 Task: Create a due date automation trigger when advanced on, on the monday after a card is due add dates without an overdue due date at 11:00 AM.
Action: Mouse moved to (1175, 107)
Screenshot: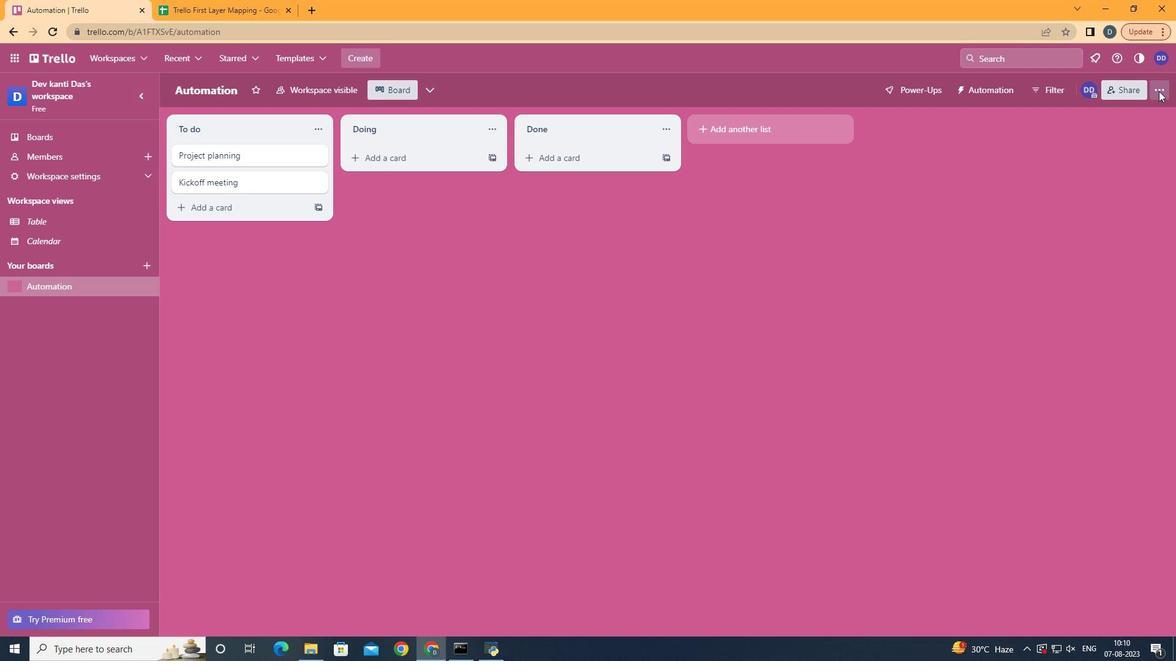 
Action: Mouse pressed left at (1175, 107)
Screenshot: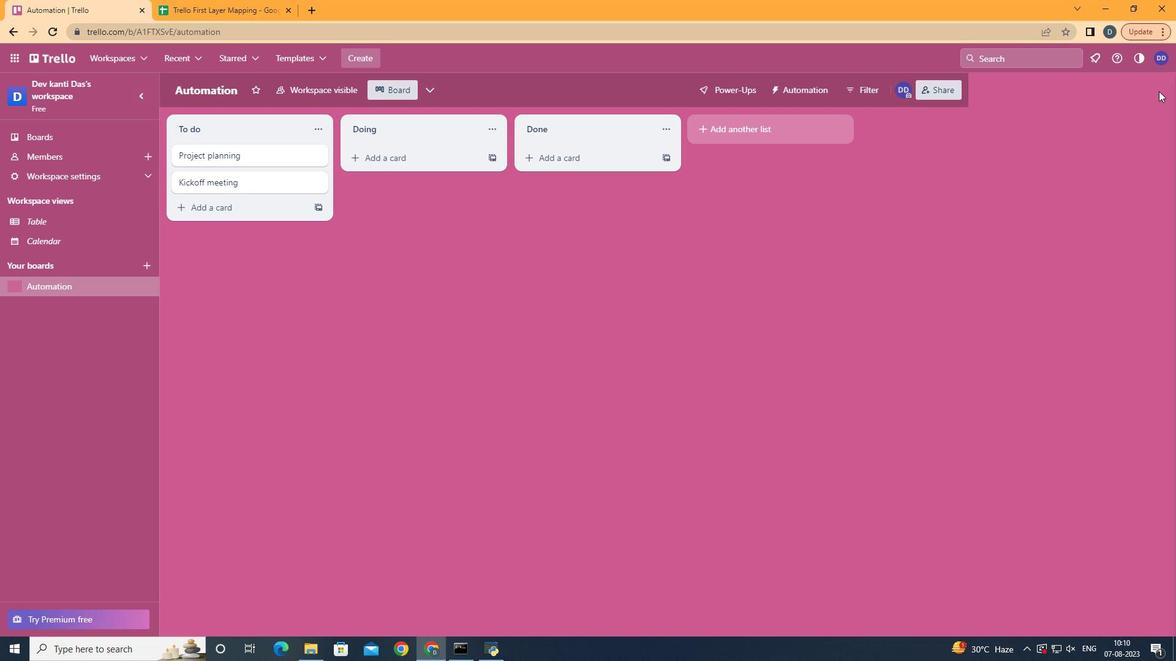 
Action: Mouse moved to (1094, 267)
Screenshot: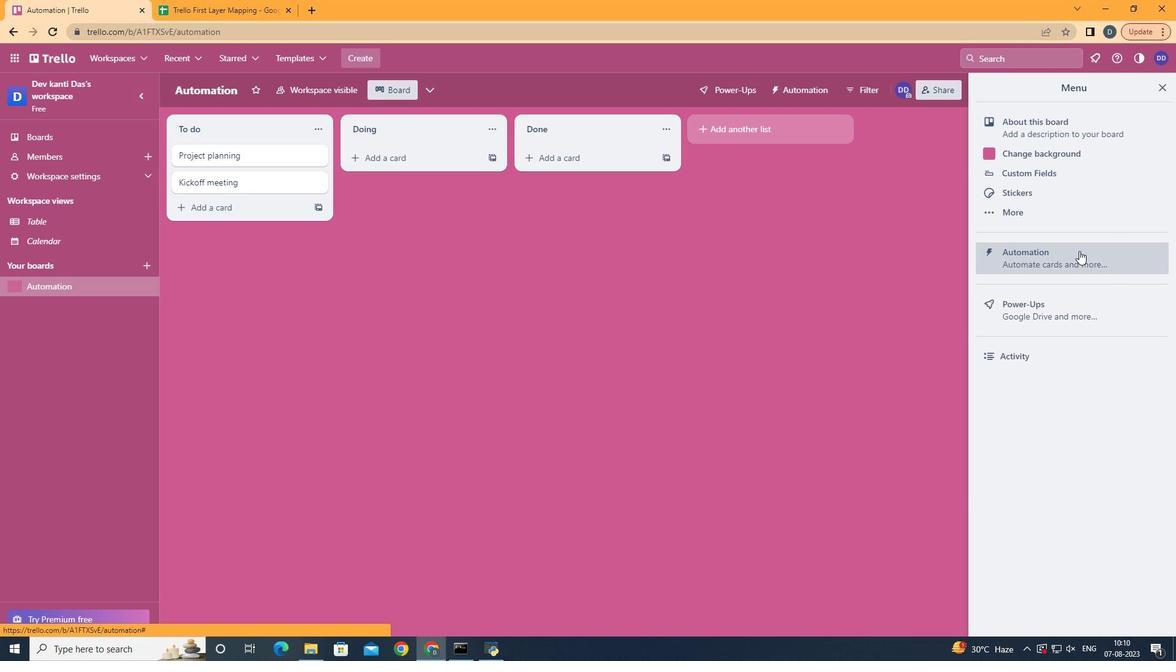 
Action: Mouse pressed left at (1094, 267)
Screenshot: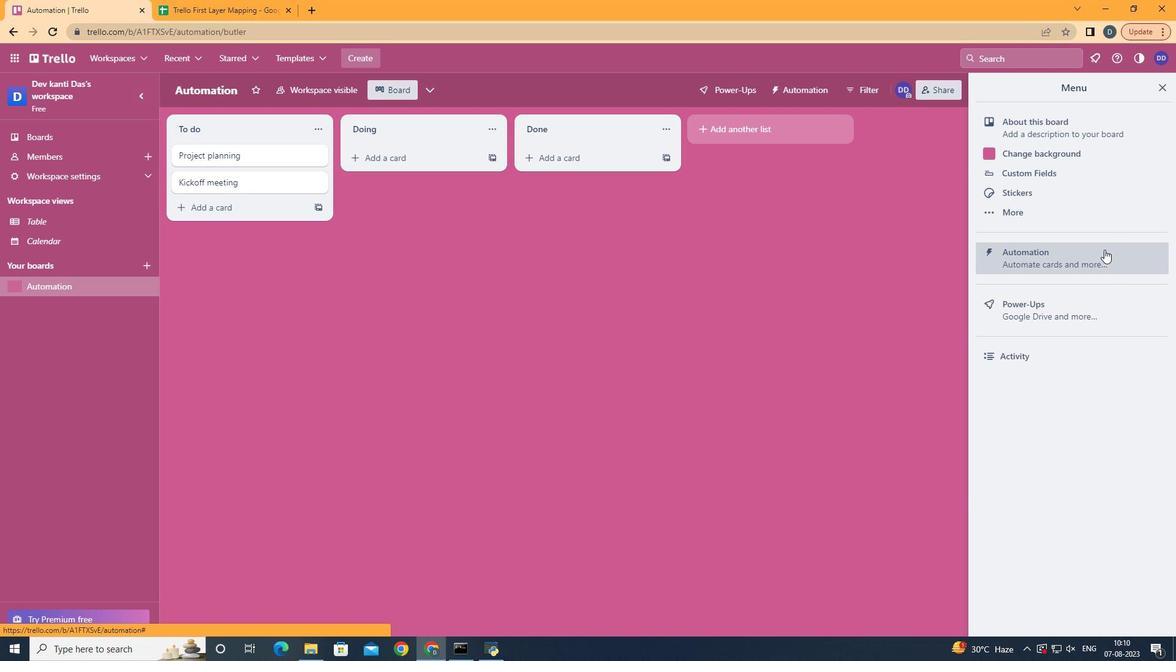 
Action: Mouse moved to (208, 267)
Screenshot: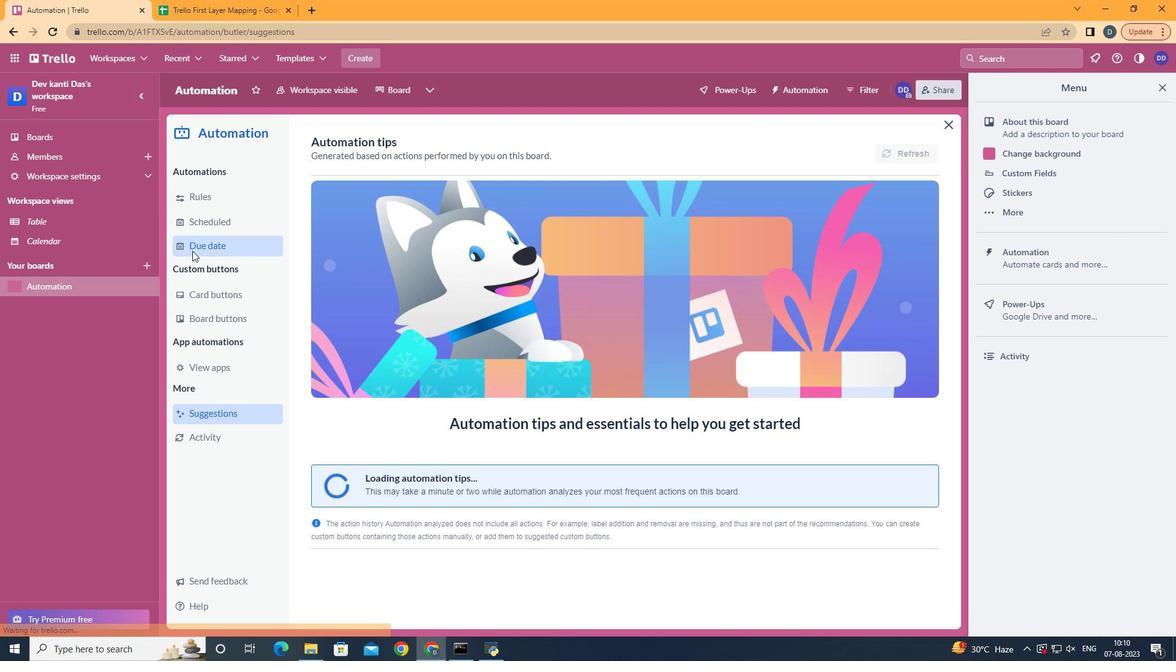 
Action: Mouse pressed left at (208, 267)
Screenshot: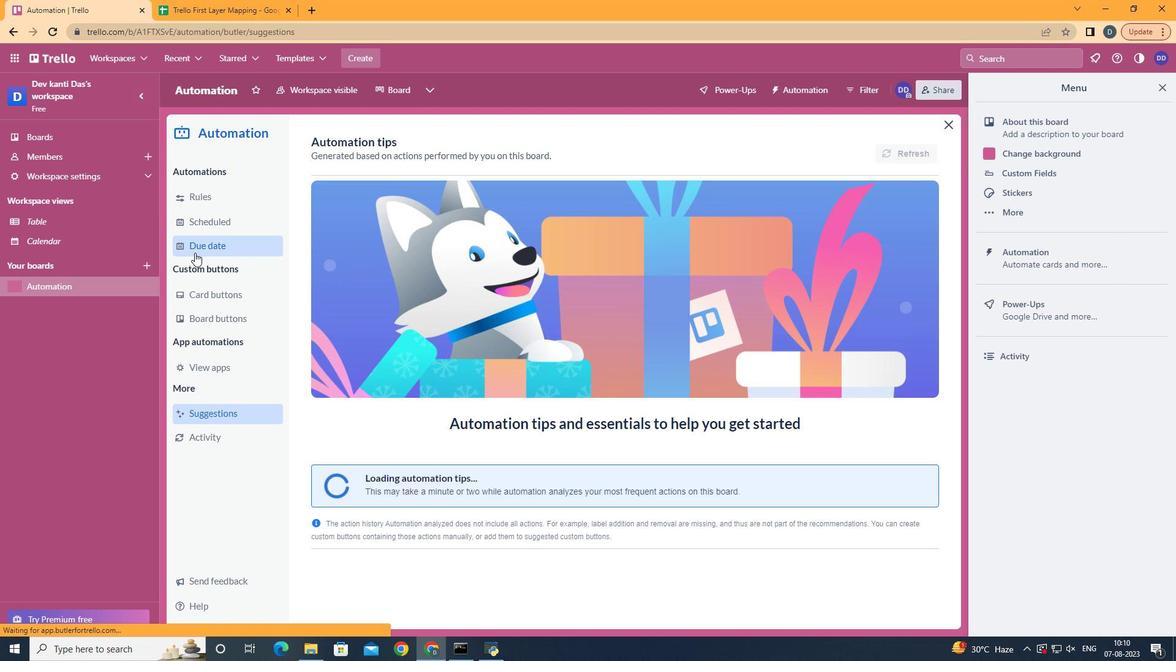 
Action: Mouse moved to (867, 161)
Screenshot: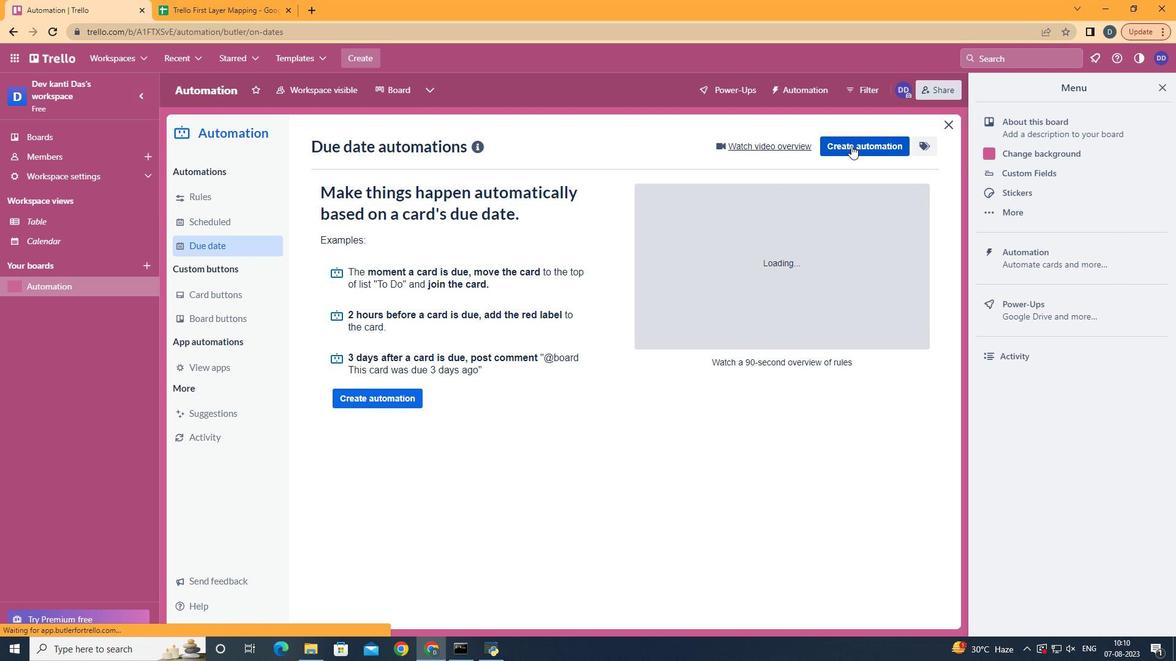 
Action: Mouse pressed left at (867, 161)
Screenshot: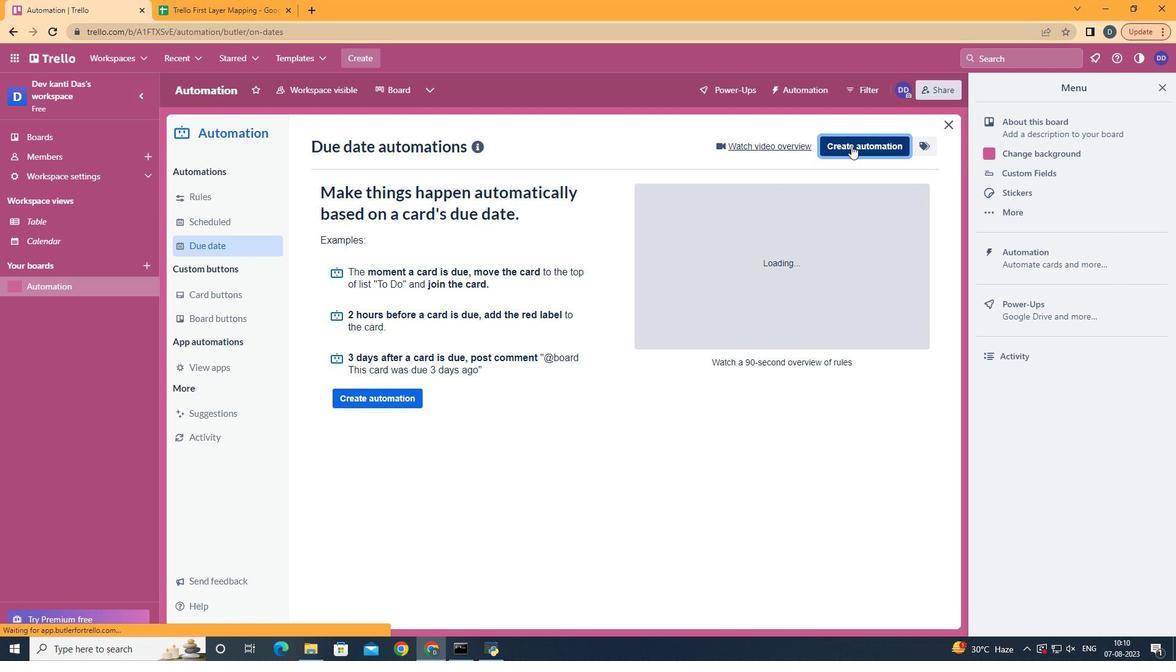 
Action: Mouse moved to (669, 279)
Screenshot: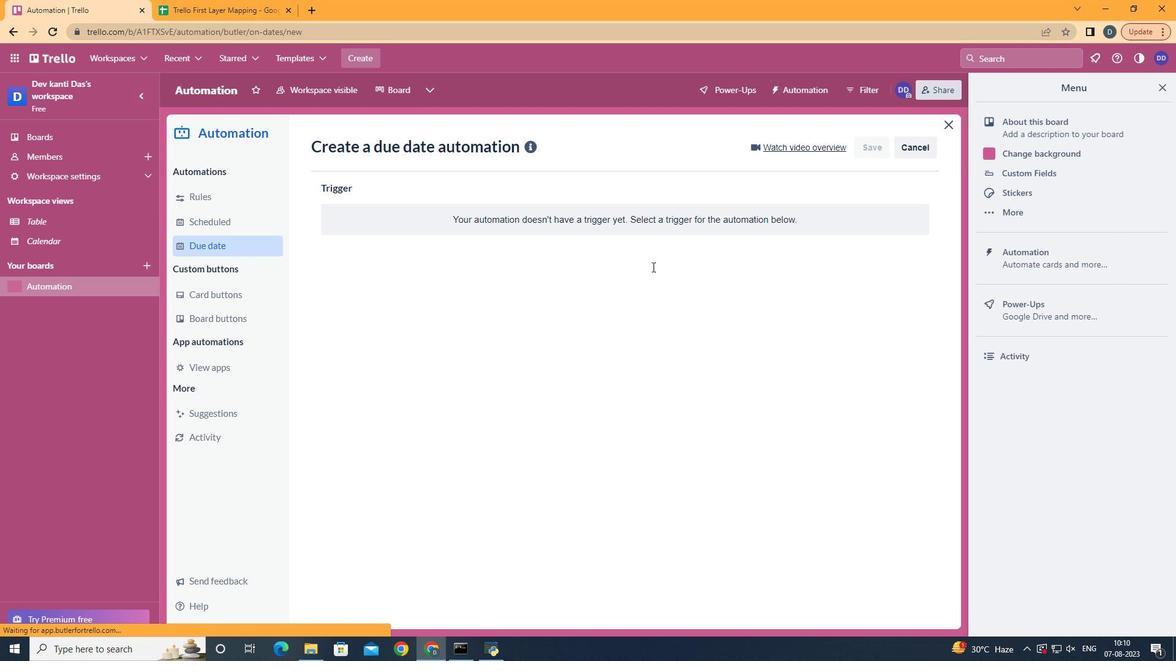
Action: Mouse pressed left at (669, 279)
Screenshot: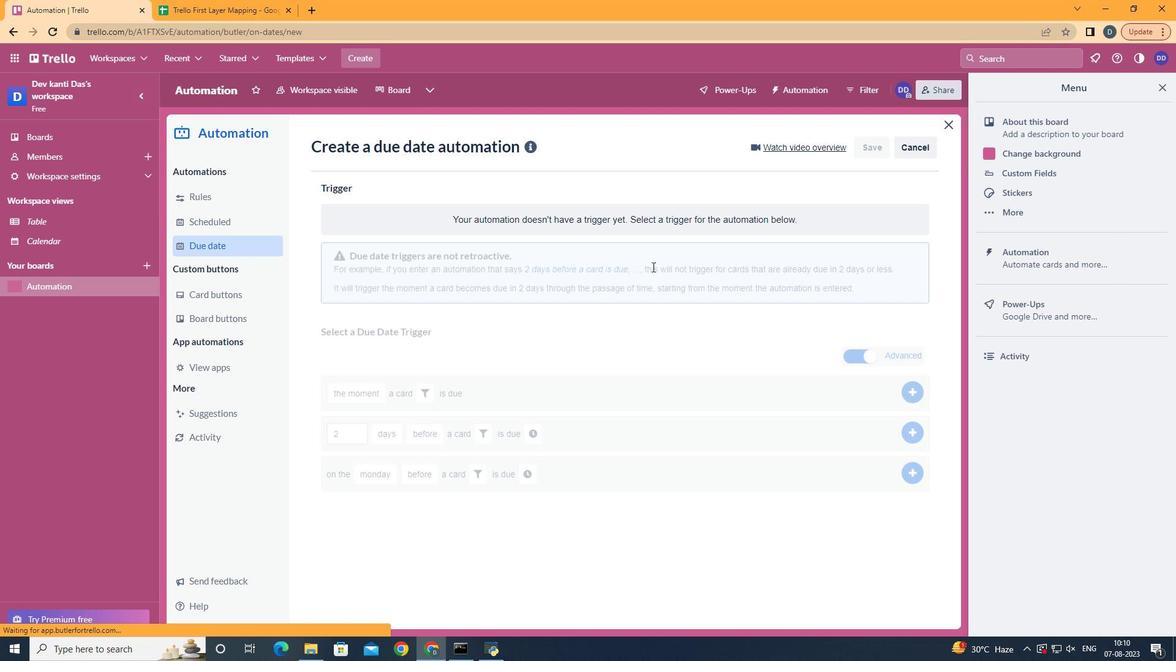 
Action: Mouse moved to (409, 336)
Screenshot: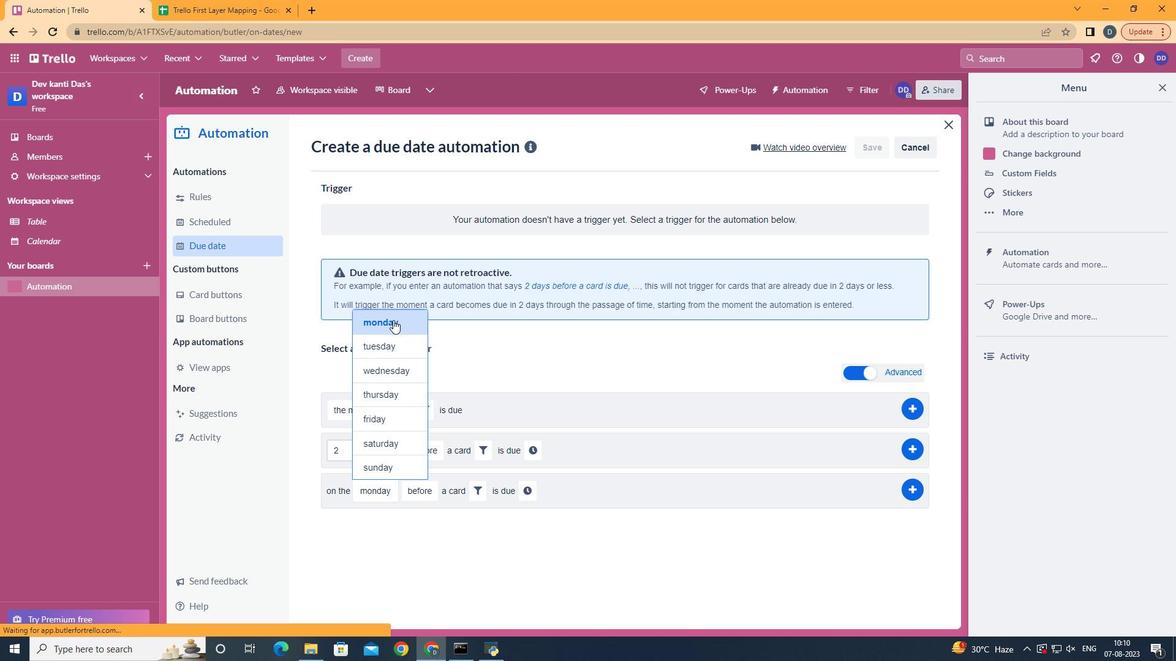 
Action: Mouse pressed left at (409, 336)
Screenshot: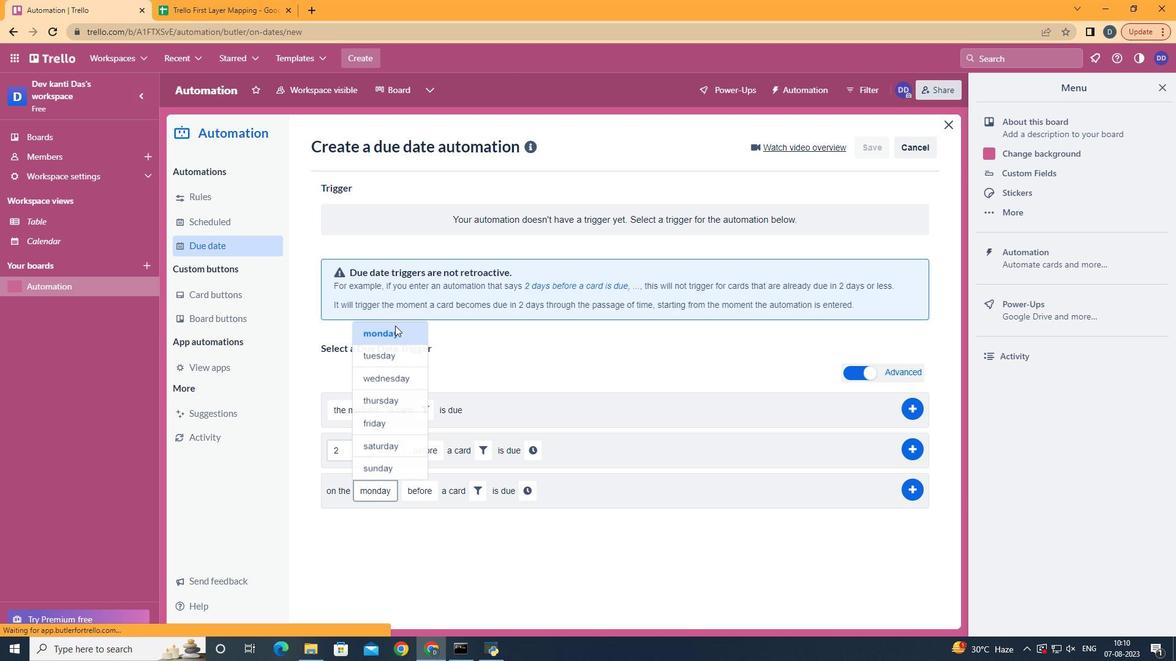 
Action: Mouse moved to (441, 560)
Screenshot: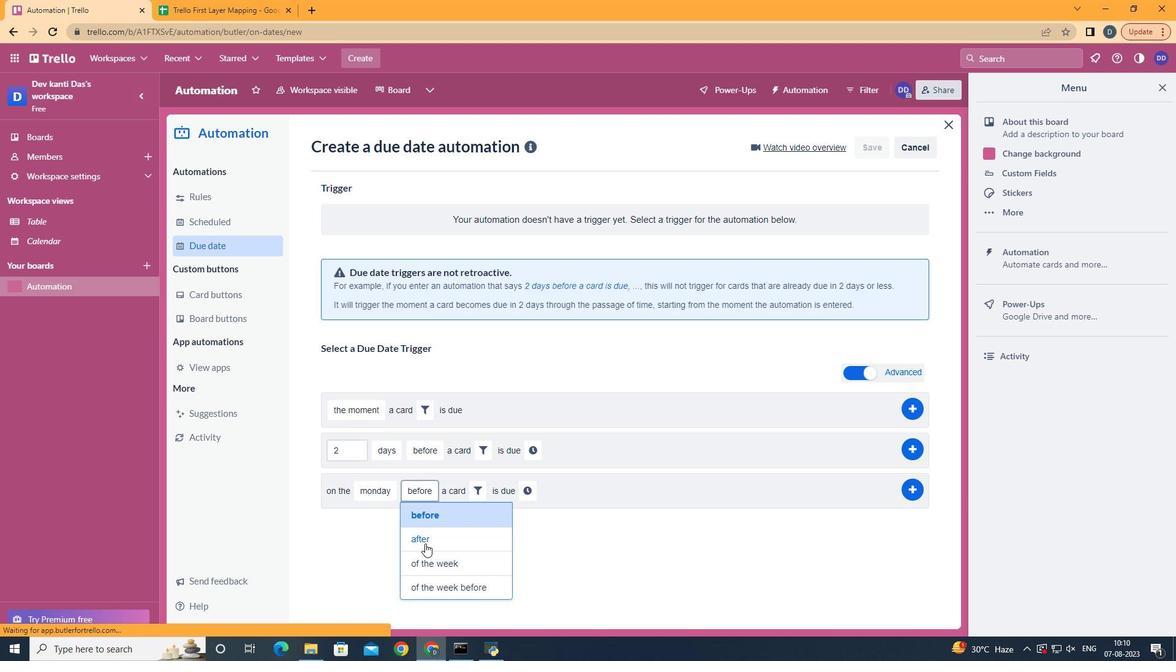 
Action: Mouse pressed left at (441, 560)
Screenshot: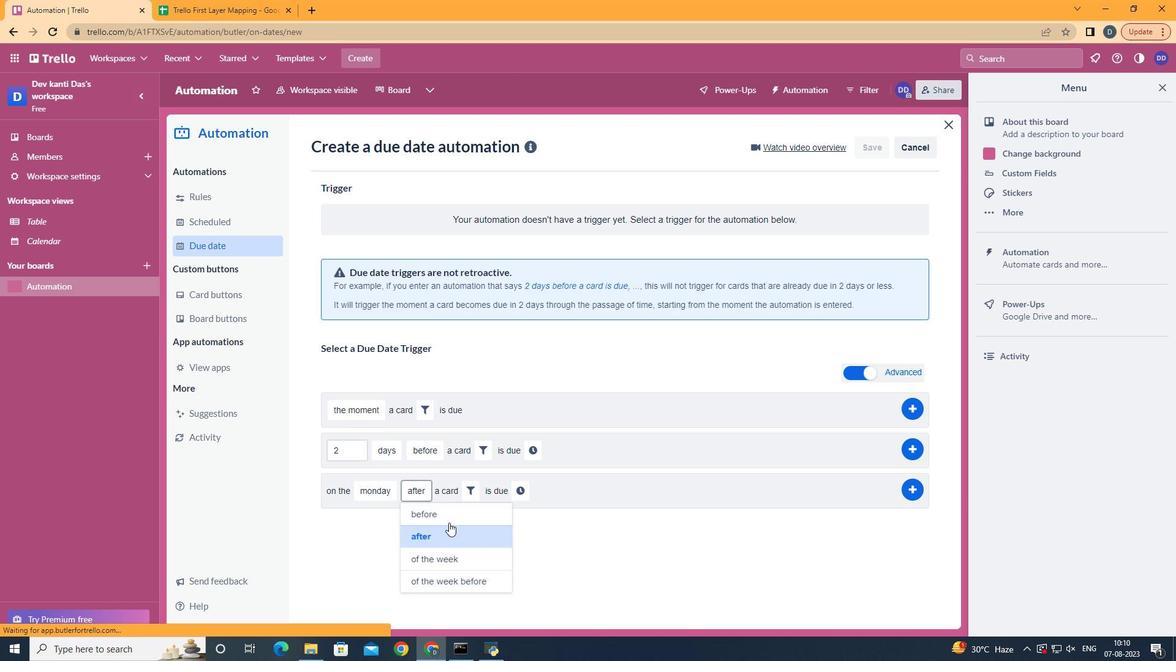 
Action: Mouse moved to (479, 509)
Screenshot: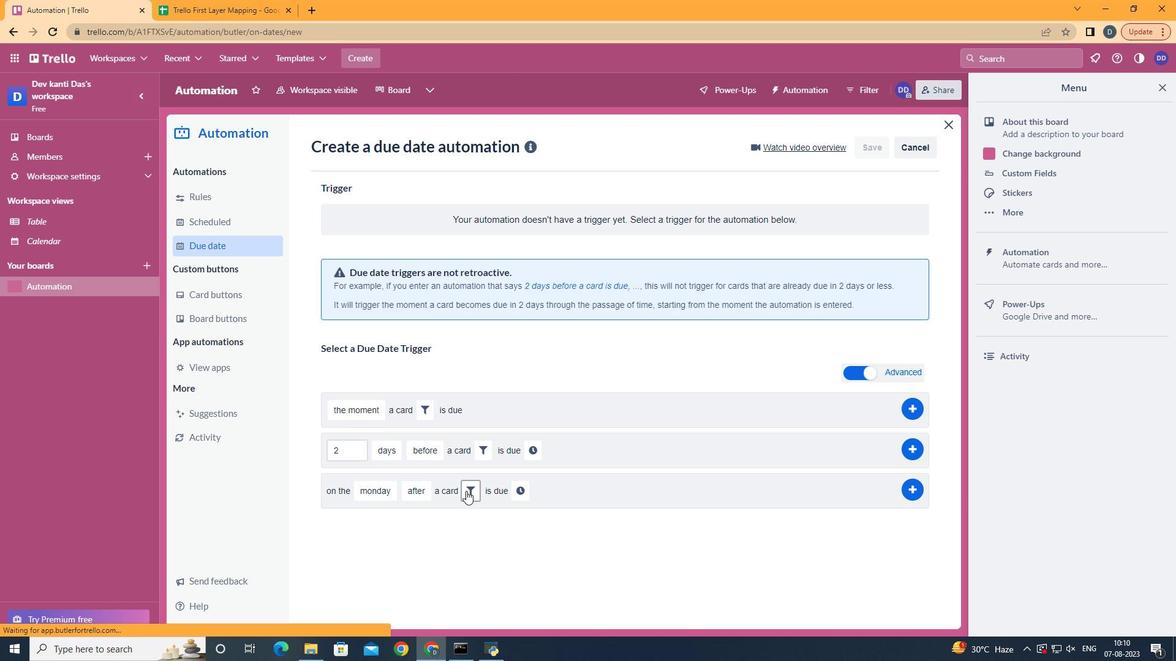 
Action: Mouse pressed left at (479, 509)
Screenshot: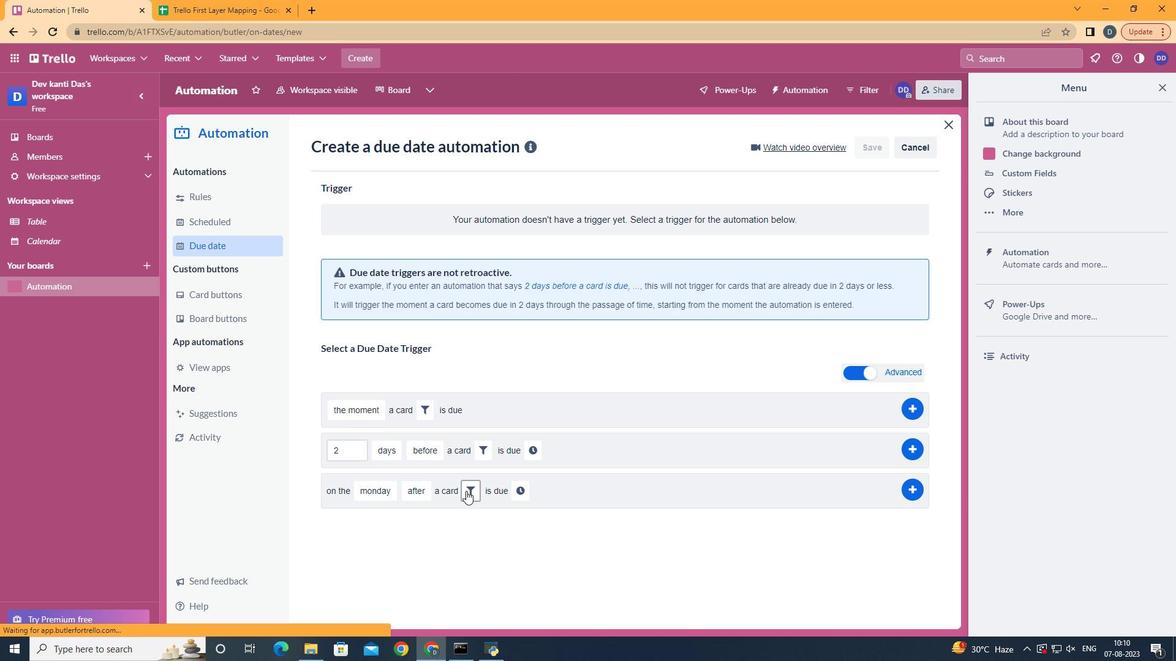 
Action: Mouse moved to (561, 547)
Screenshot: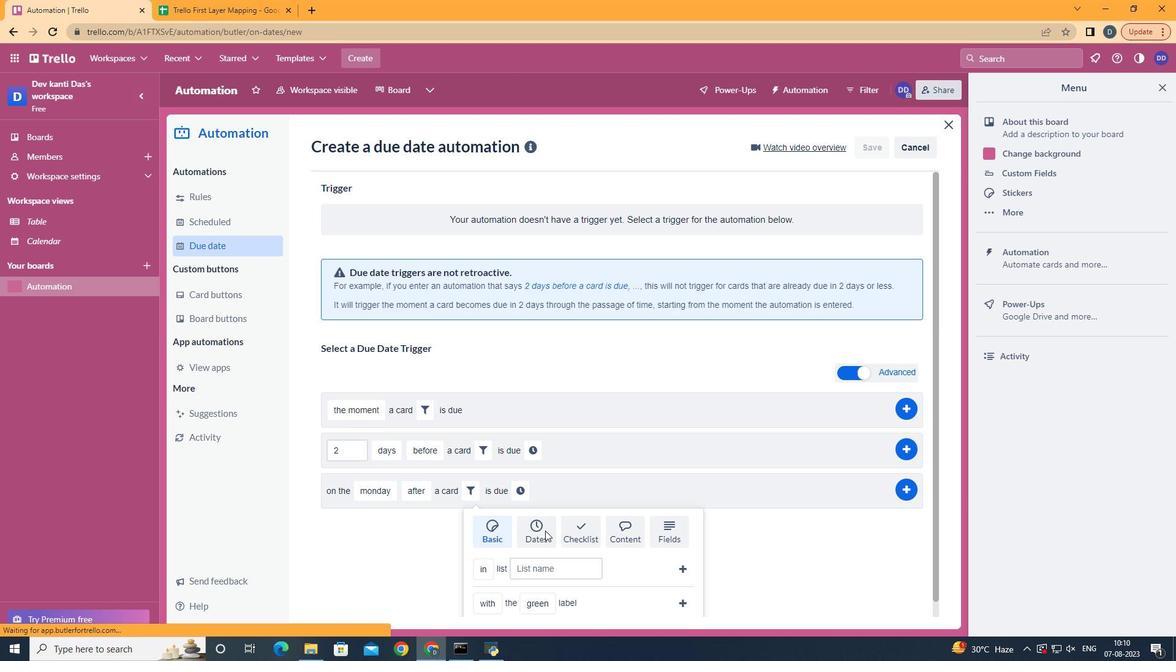 
Action: Mouse pressed left at (561, 547)
Screenshot: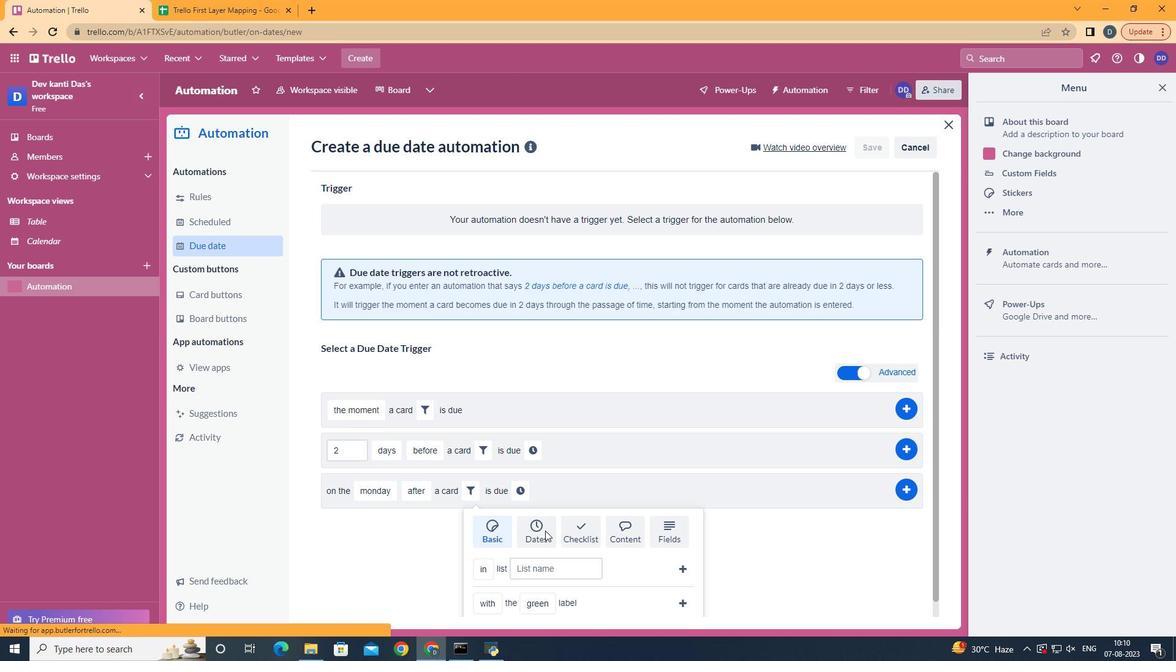 
Action: Mouse moved to (516, 561)
Screenshot: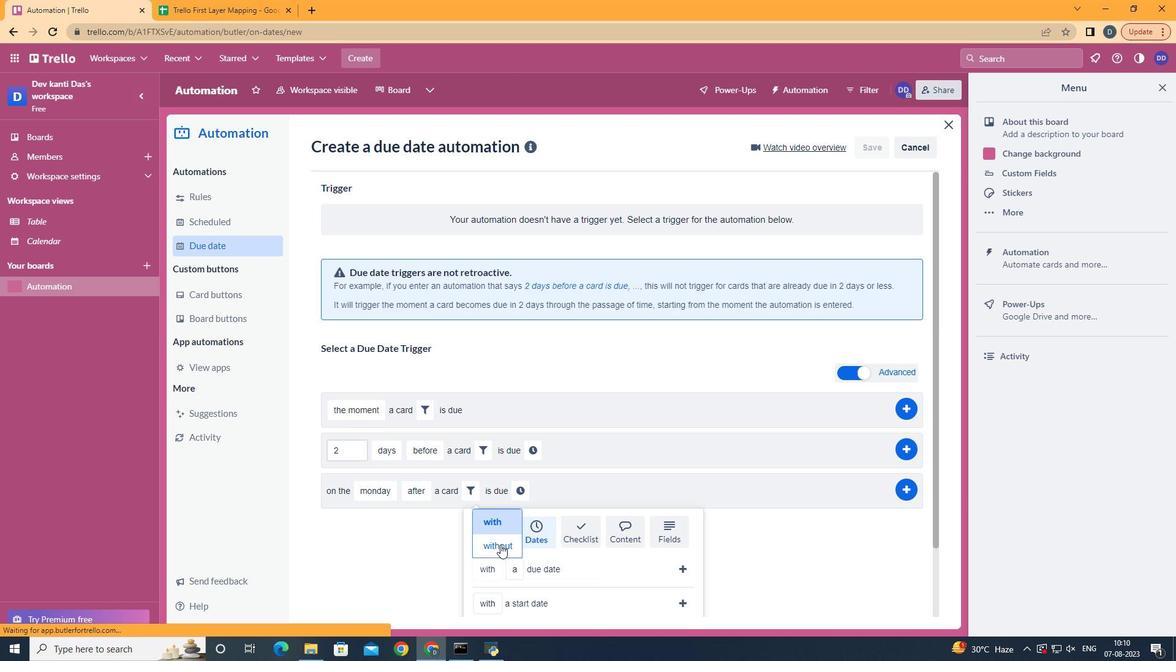 
Action: Mouse pressed left at (516, 561)
Screenshot: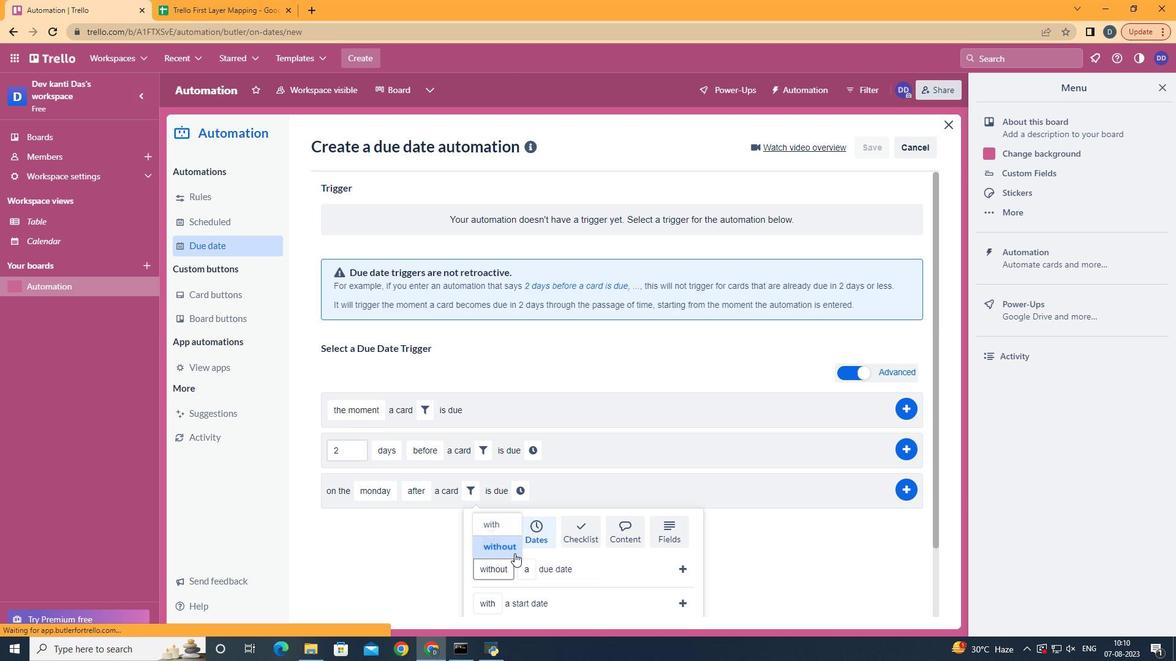 
Action: Mouse moved to (572, 564)
Screenshot: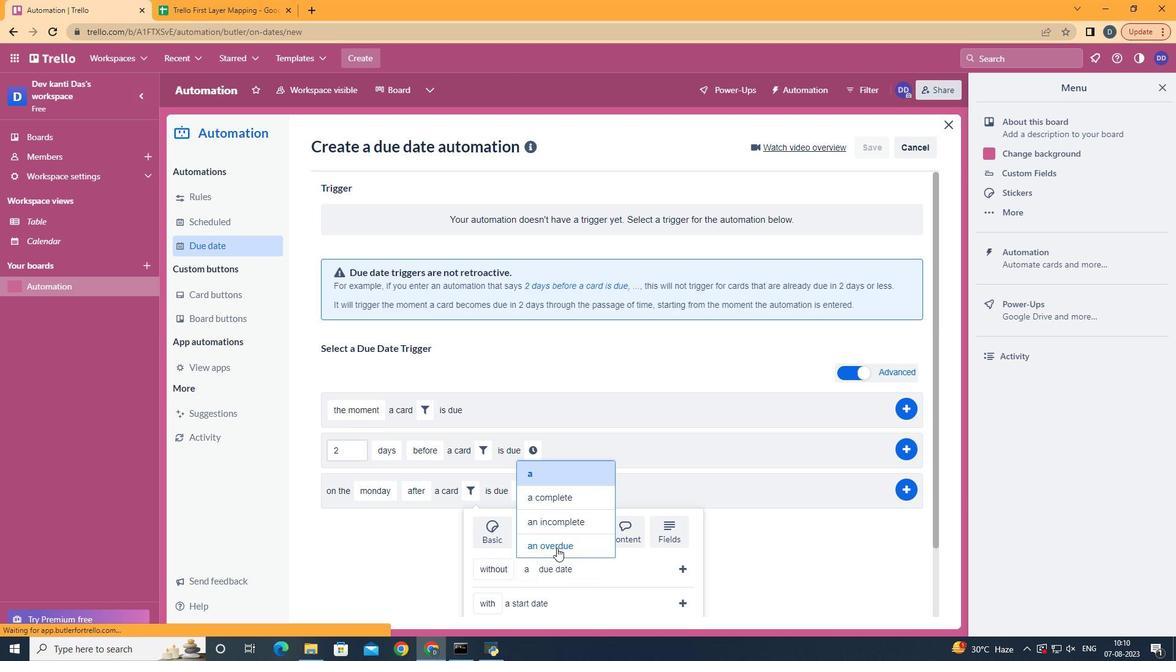 
Action: Mouse pressed left at (572, 564)
Screenshot: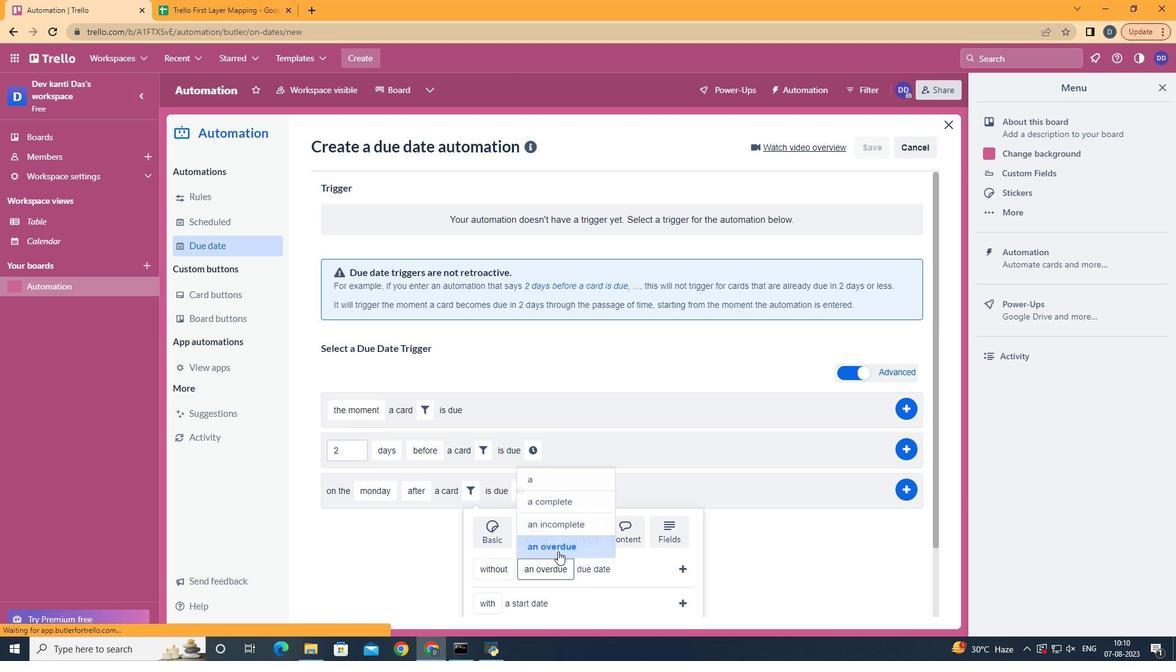 
Action: Mouse moved to (702, 588)
Screenshot: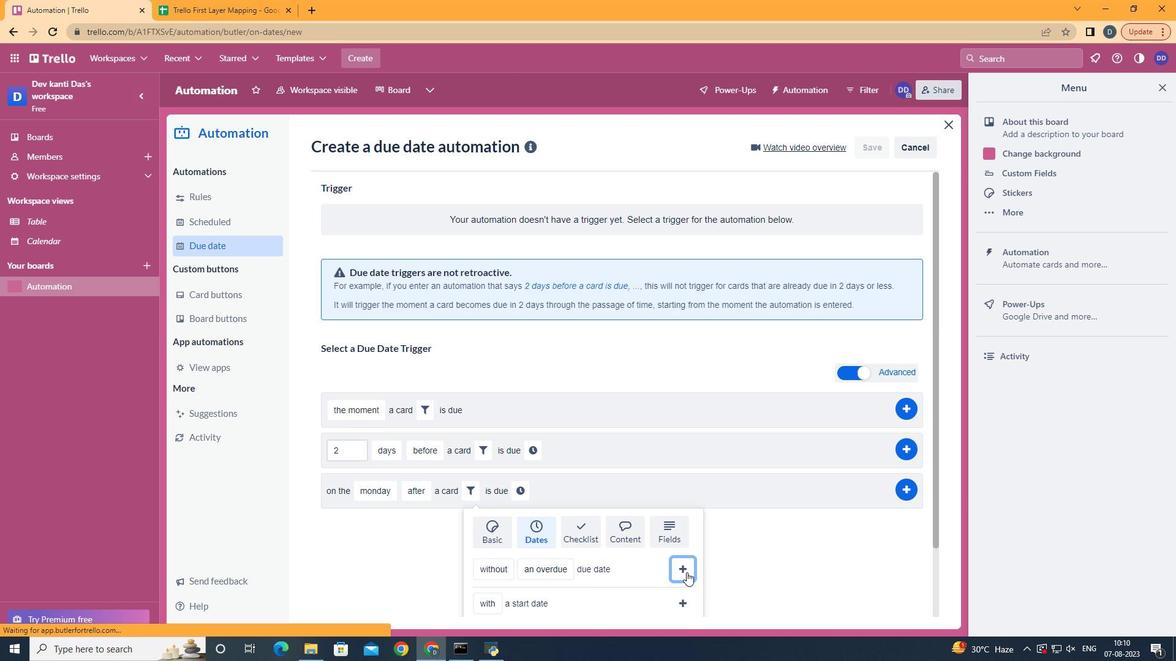 
Action: Mouse pressed left at (702, 588)
Screenshot: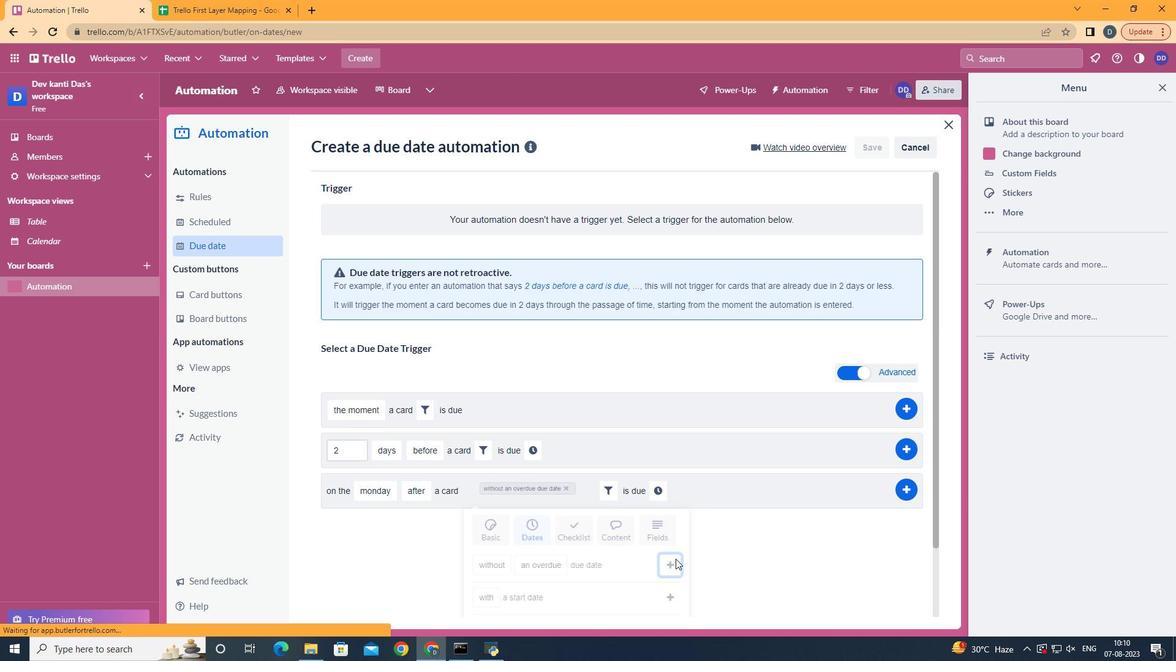 
Action: Mouse moved to (674, 508)
Screenshot: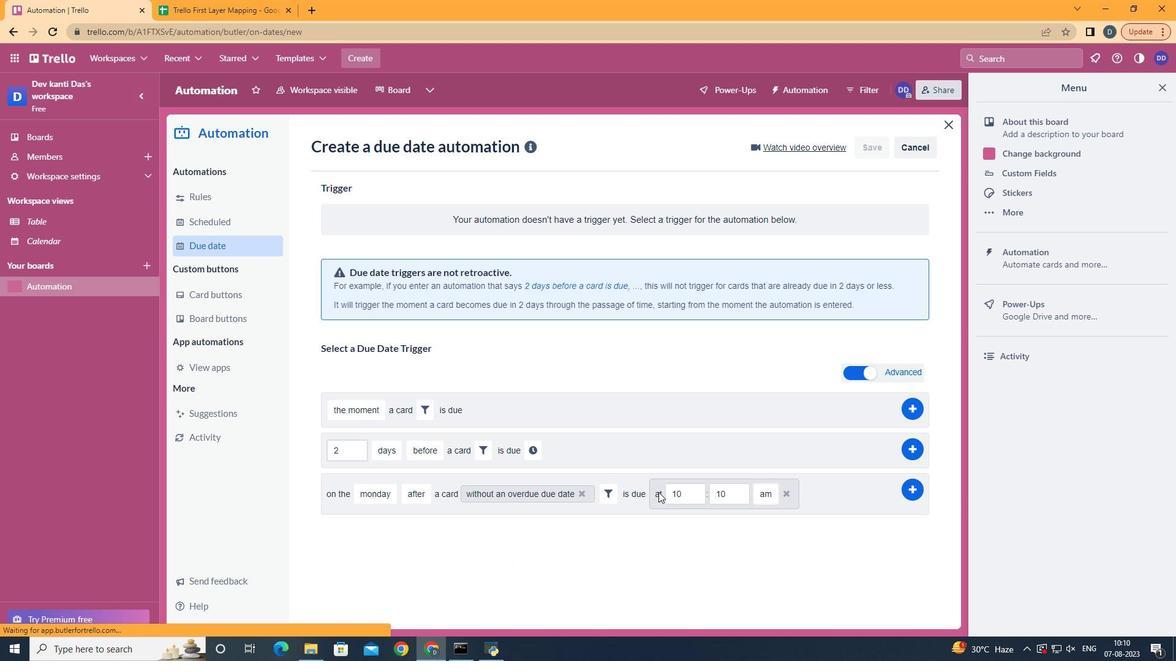 
Action: Mouse pressed left at (674, 508)
Screenshot: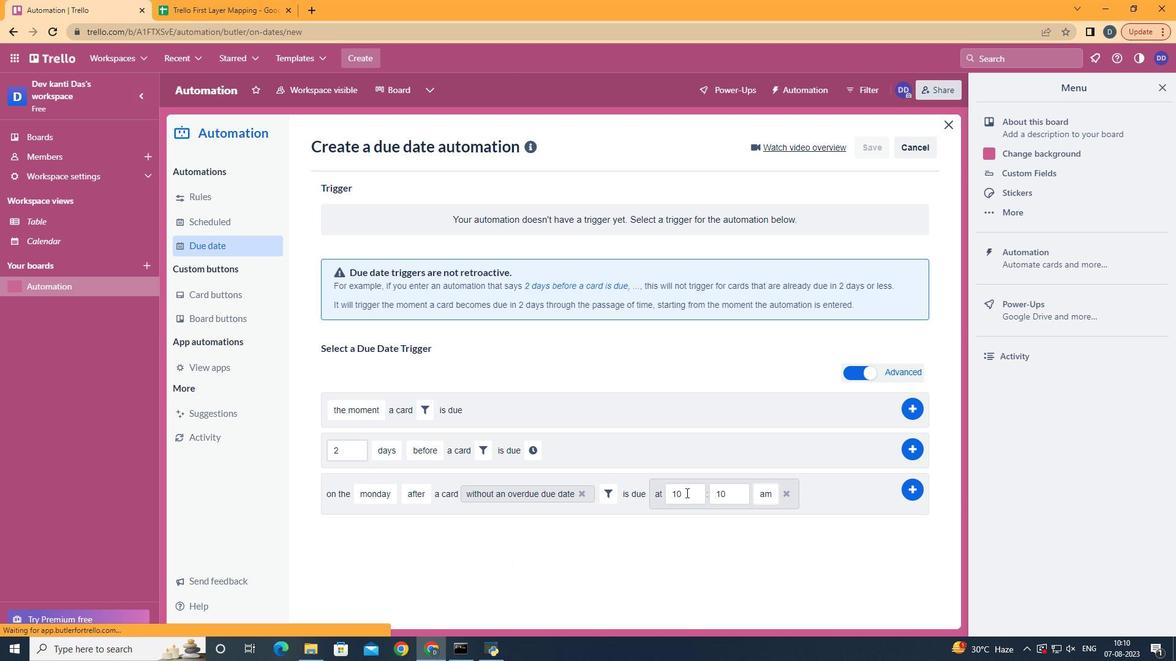 
Action: Mouse moved to (705, 509)
Screenshot: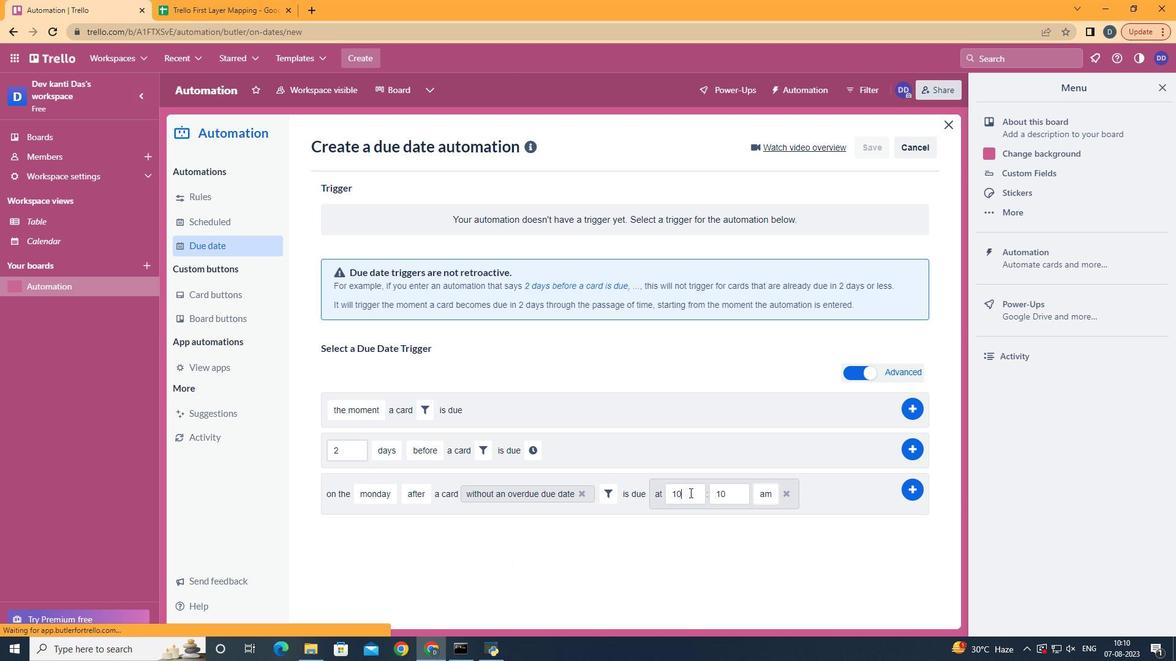 
Action: Mouse pressed left at (705, 509)
Screenshot: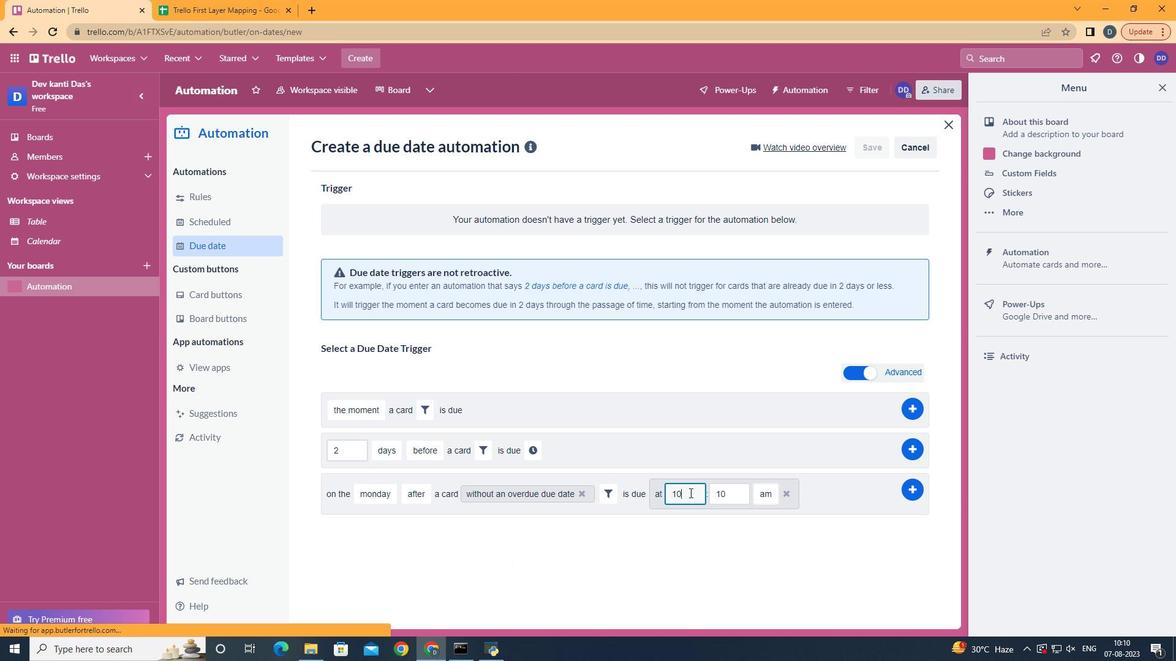 
Action: Key pressed <Key.backspace>14<Key.backspace>
Screenshot: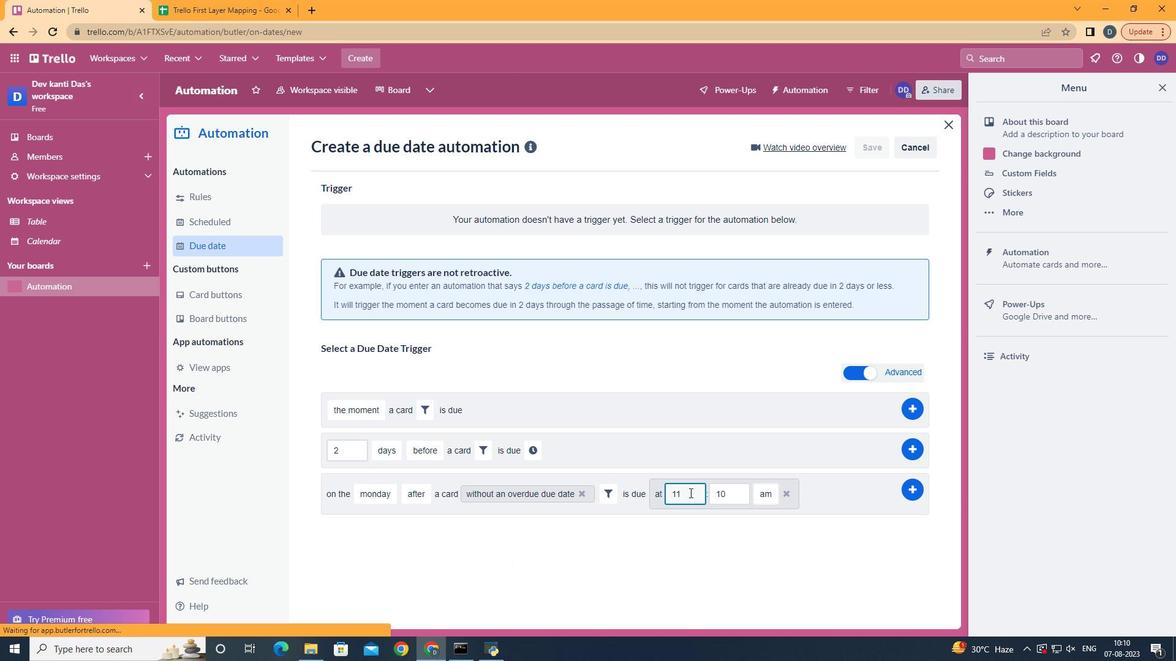 
Action: Mouse moved to (748, 507)
Screenshot: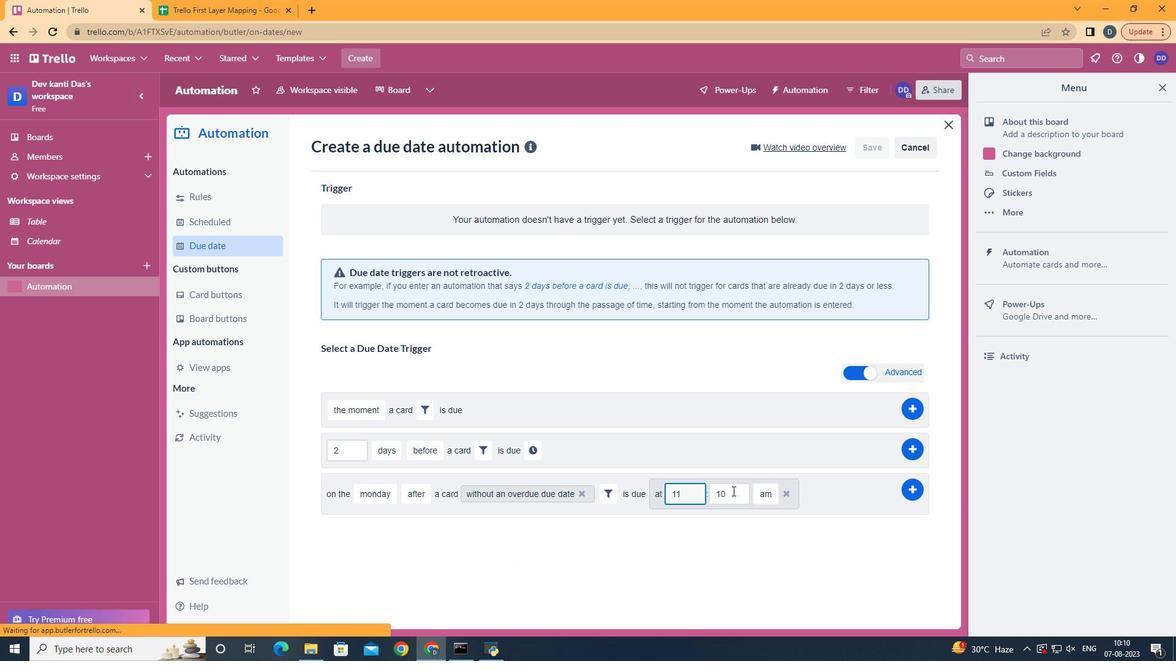 
Action: Mouse pressed left at (748, 507)
Screenshot: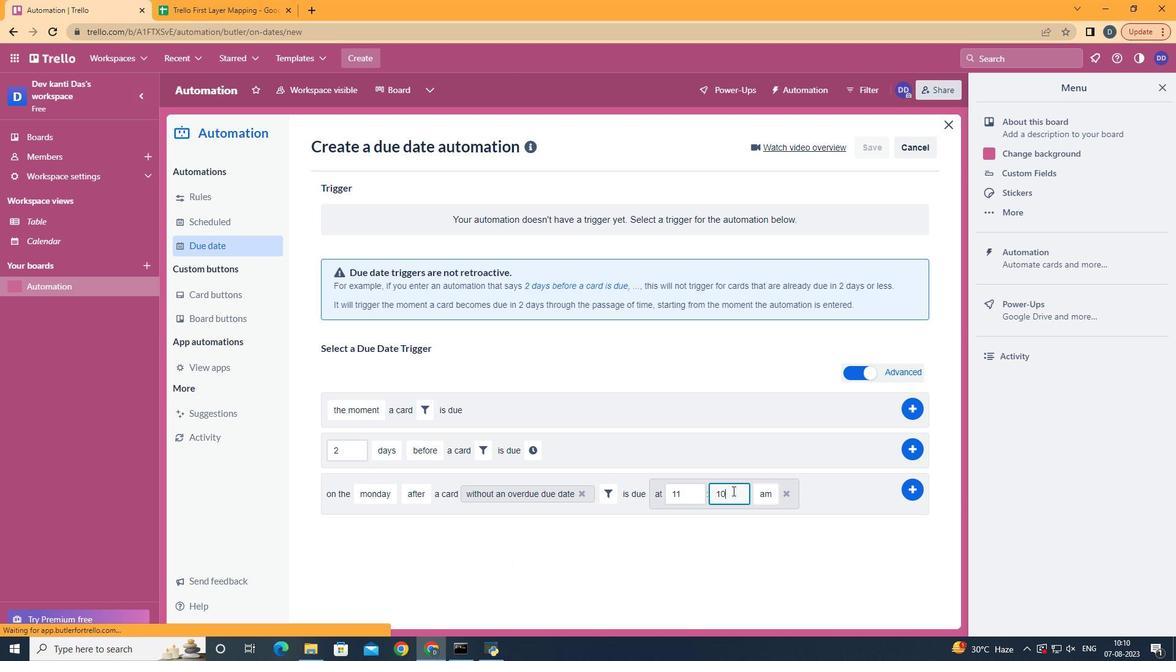 
Action: Key pressed <Key.backspace><Key.backspace>00
Screenshot: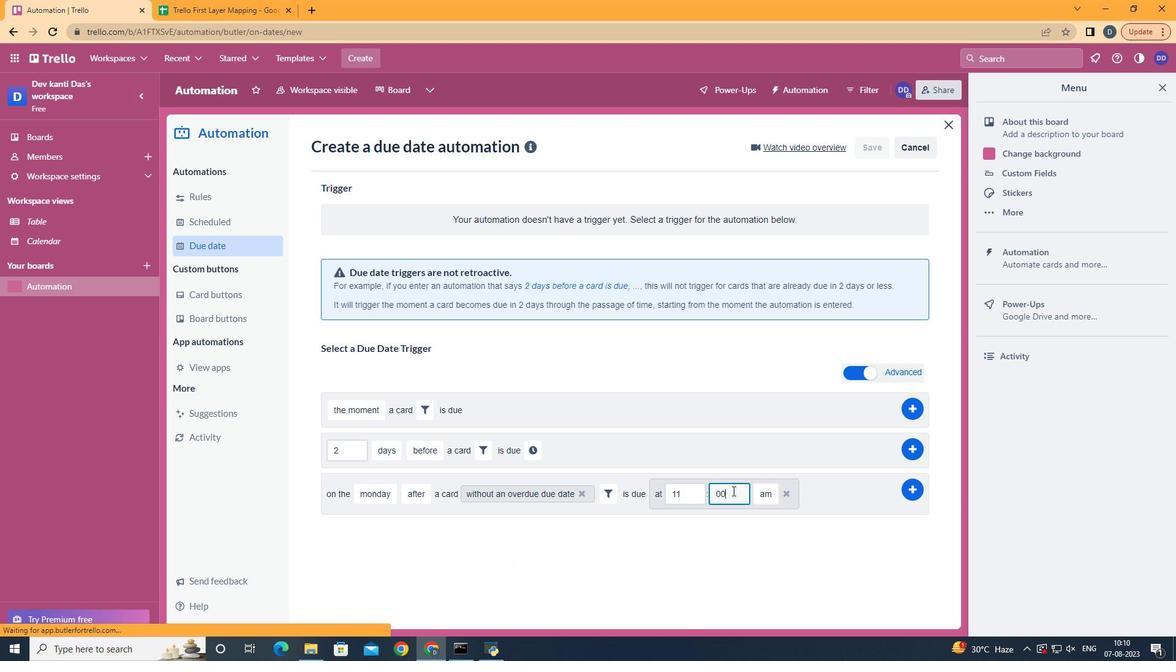 
Action: Mouse moved to (928, 498)
Screenshot: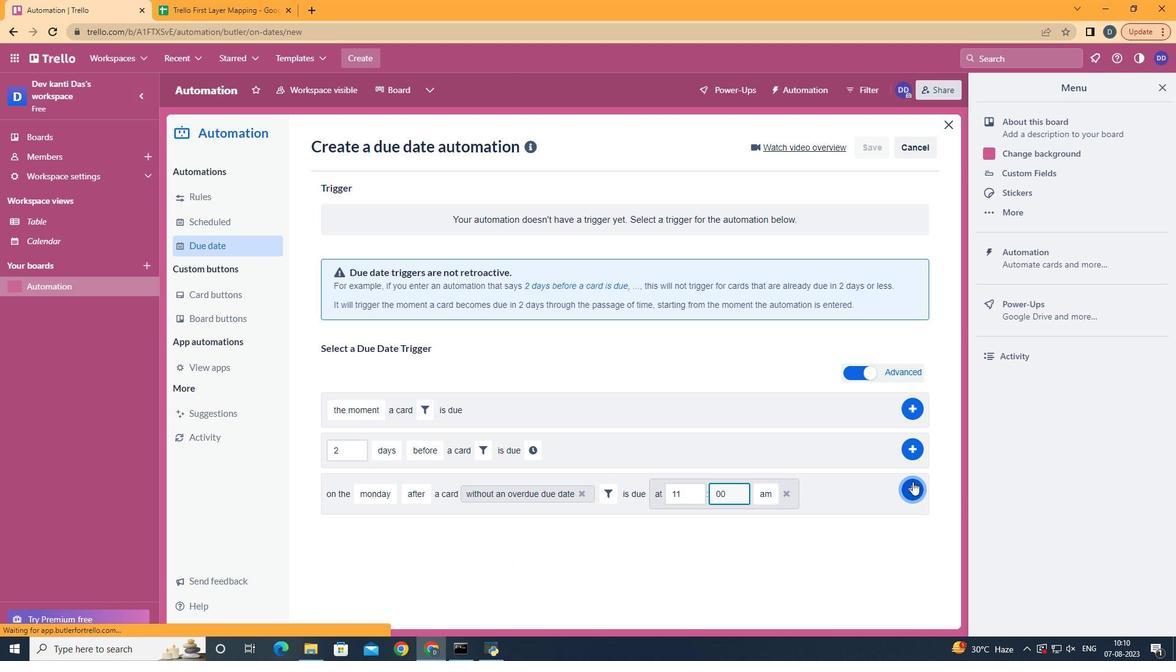 
Action: Mouse pressed left at (928, 498)
Screenshot: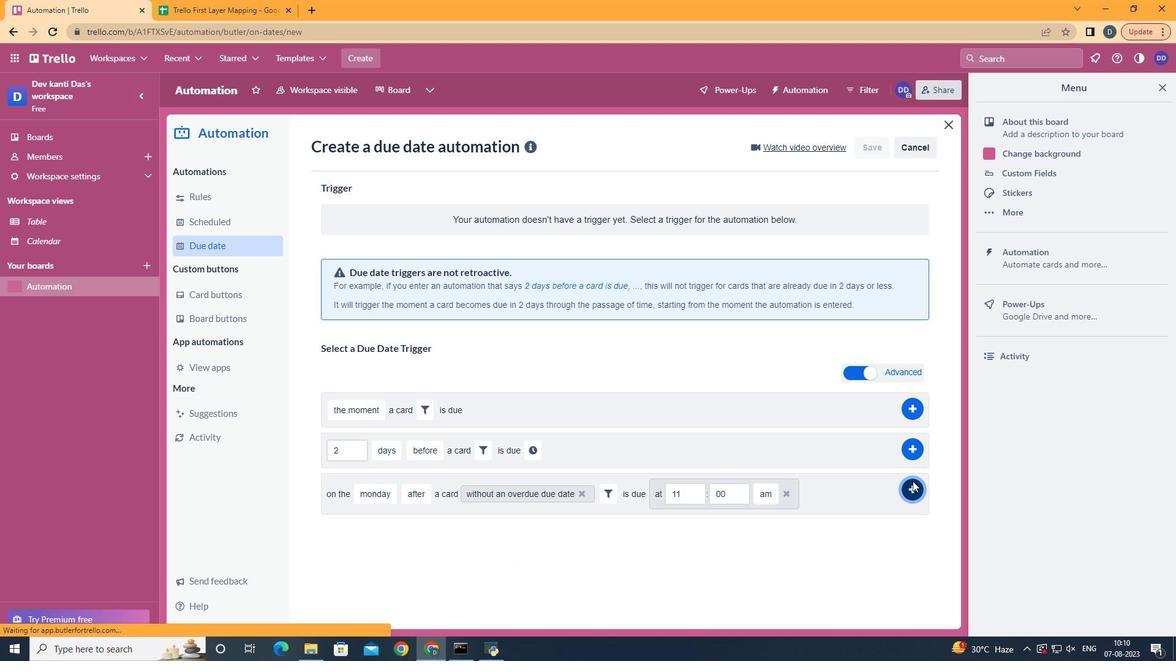 
Action: Mouse moved to (544, 197)
Screenshot: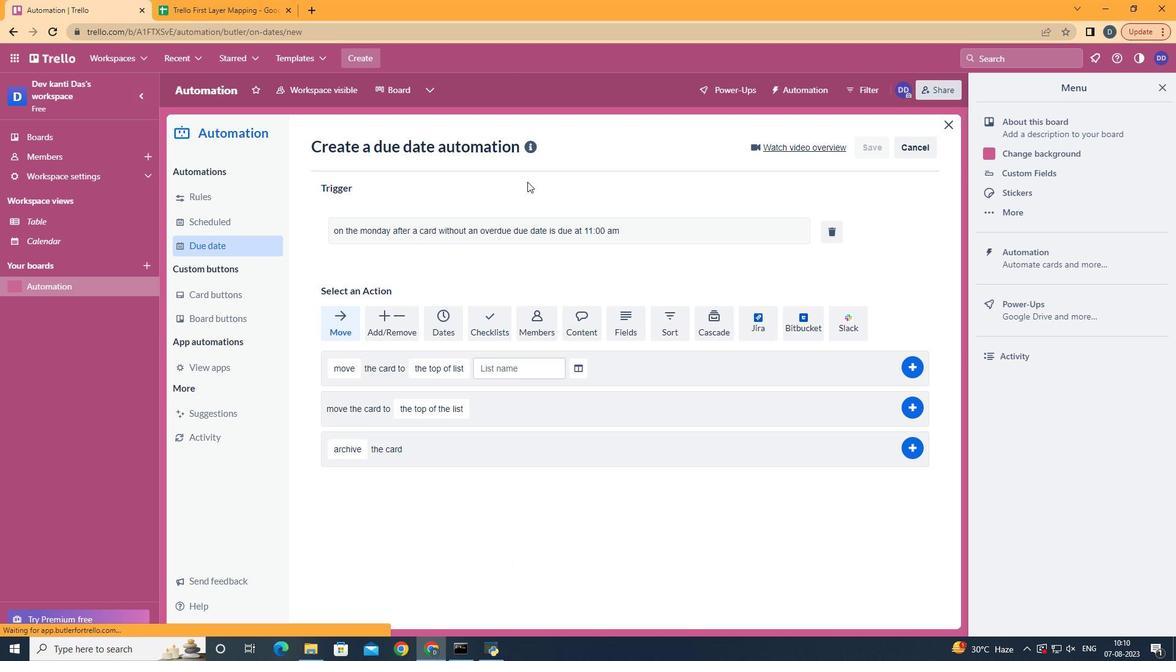 
